 Task: Open Card Card0000000216 in Board Board0000000054 in Workspace WS0000000018 in Trello. Add Member prateek.ku2001@gmail.com to Card Card0000000216 in Board Board0000000054 in Workspace WS0000000018 in Trello. Add Red Label titled Label0000000216 to Card Card0000000216 in Board Board0000000054 in Workspace WS0000000018 in Trello. Add Checklist CL0000000216 to Card Card0000000216 in Board Board0000000054 in Workspace WS0000000018 in Trello. Add Dates with Start Date as Nov 01 2023 and Due Date as Nov 30 2023 to Card Card0000000216 in Board Board0000000054 in Workspace WS0000000018 in Trello
Action: Mouse moved to (519, 86)
Screenshot: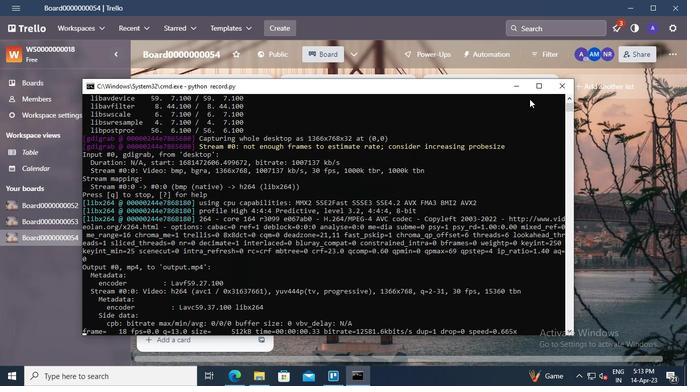 
Action: Mouse pressed left at (519, 86)
Screenshot: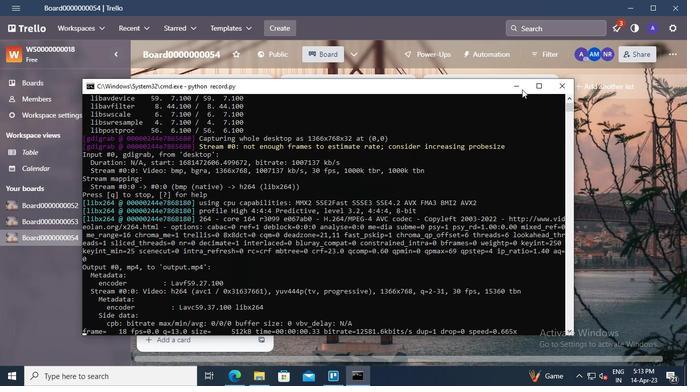 
Action: Mouse moved to (198, 318)
Screenshot: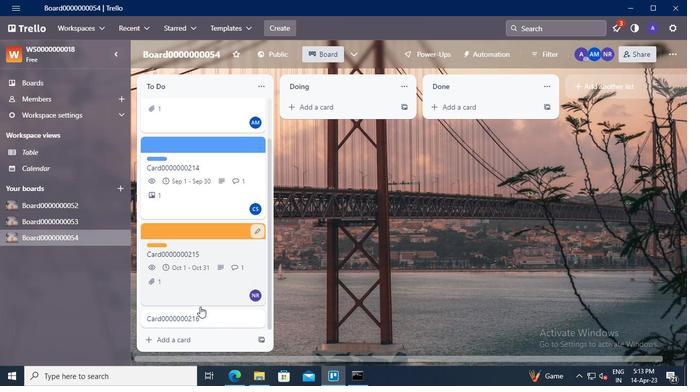 
Action: Mouse pressed left at (198, 318)
Screenshot: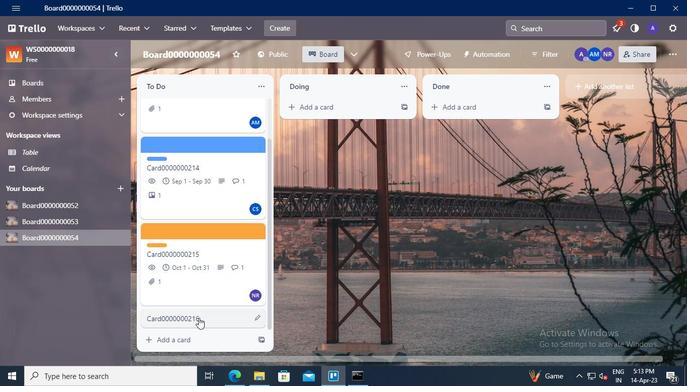 
Action: Mouse moved to (479, 129)
Screenshot: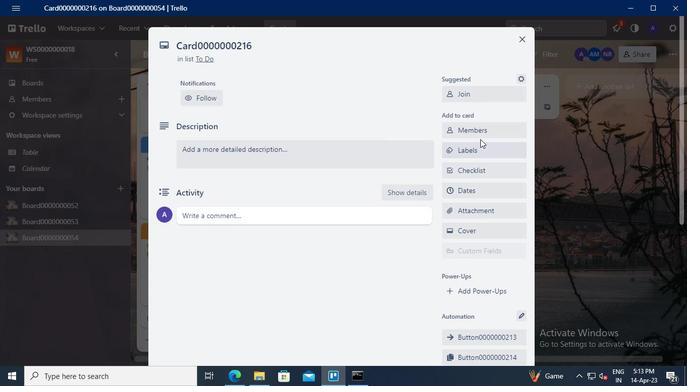 
Action: Mouse pressed left at (479, 129)
Screenshot: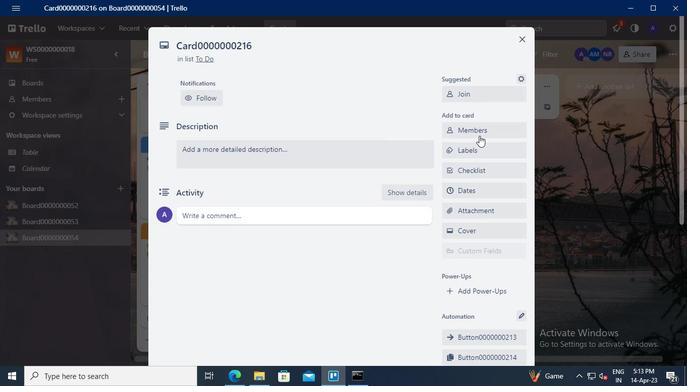 
Action: Mouse moved to (471, 178)
Screenshot: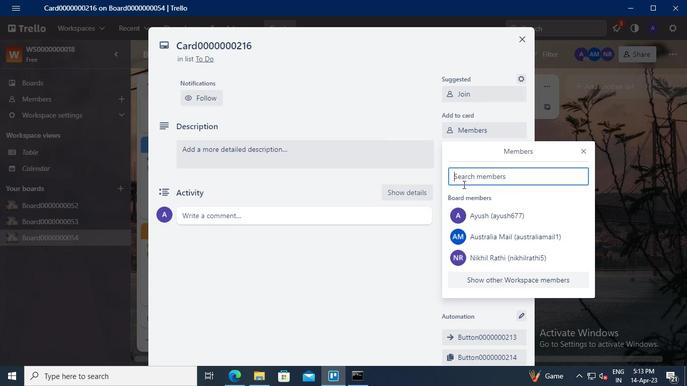 
Action: Mouse pressed left at (471, 178)
Screenshot: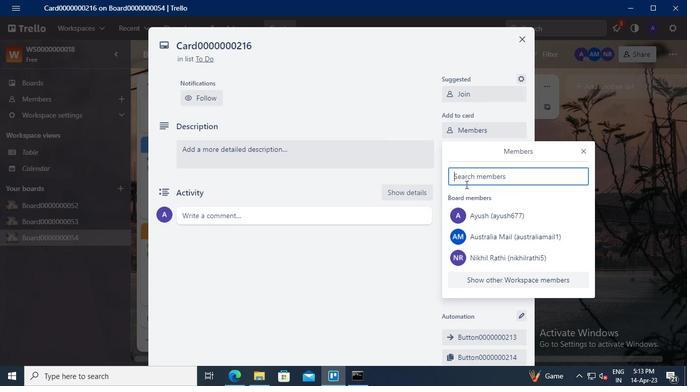 
Action: Keyboard Key.shift
Screenshot: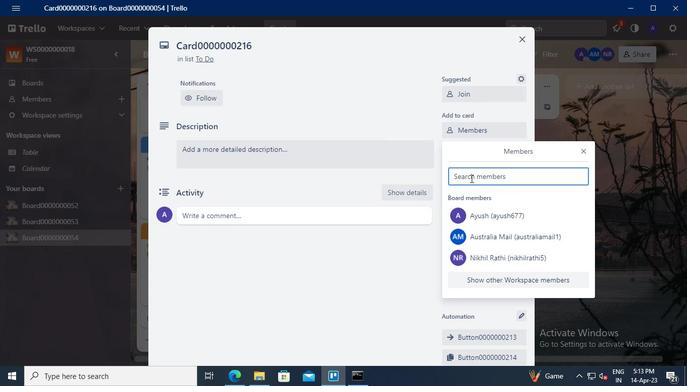 
Action: Keyboard P
Screenshot: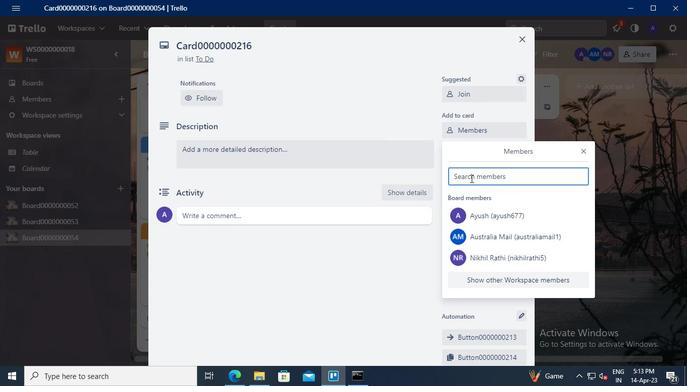 
Action: Keyboard a
Screenshot: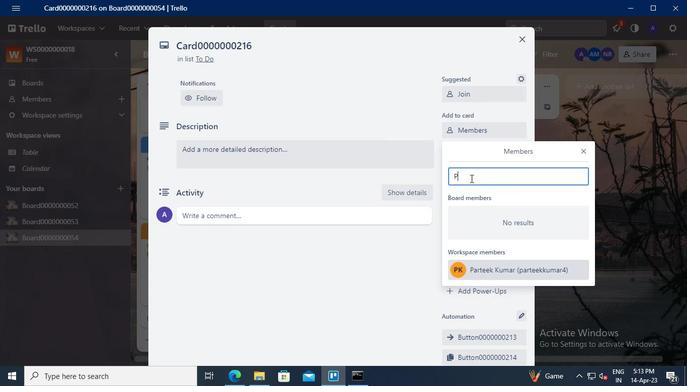 
Action: Keyboard r
Screenshot: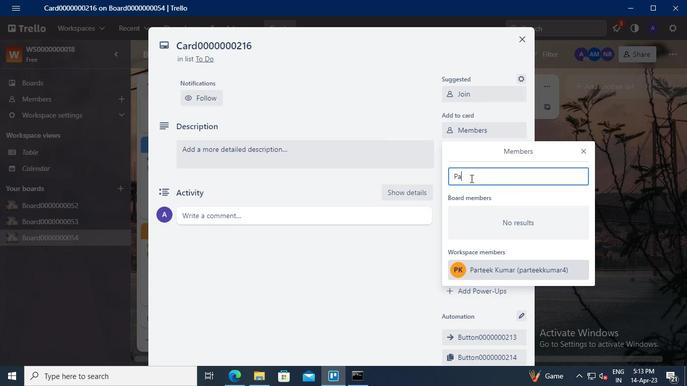 
Action: Keyboard t
Screenshot: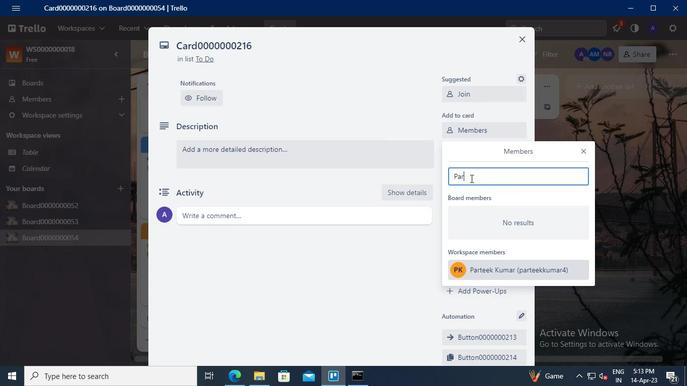 
Action: Keyboard e
Screenshot: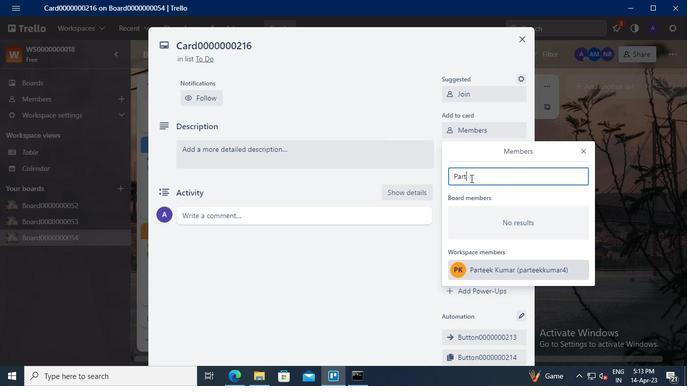 
Action: Keyboard e
Screenshot: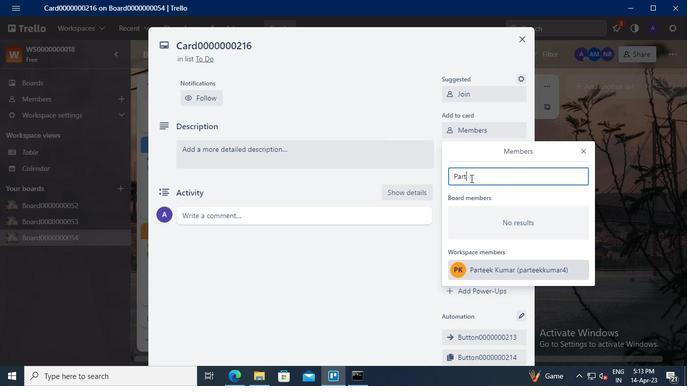 
Action: Keyboard k
Screenshot: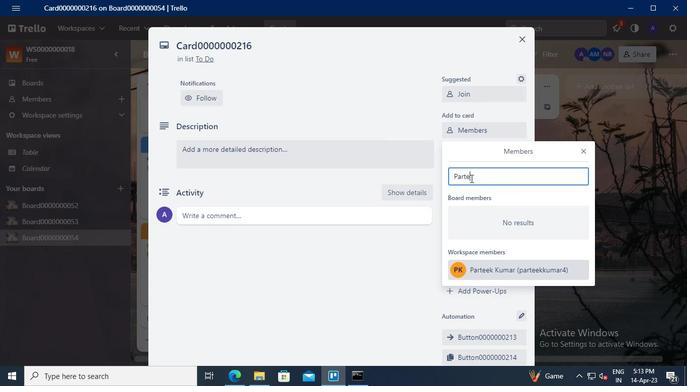 
Action: Mouse moved to (486, 268)
Screenshot: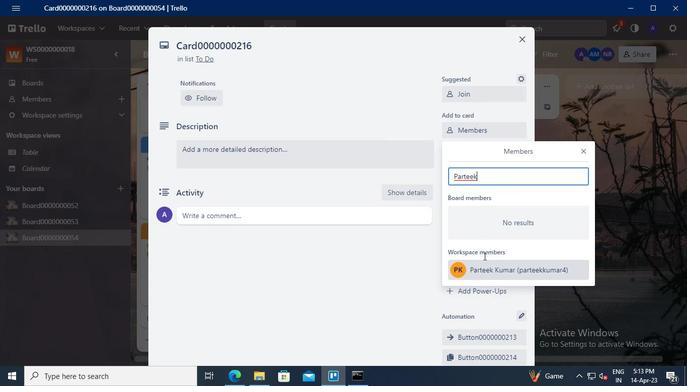 
Action: Mouse pressed left at (486, 268)
Screenshot: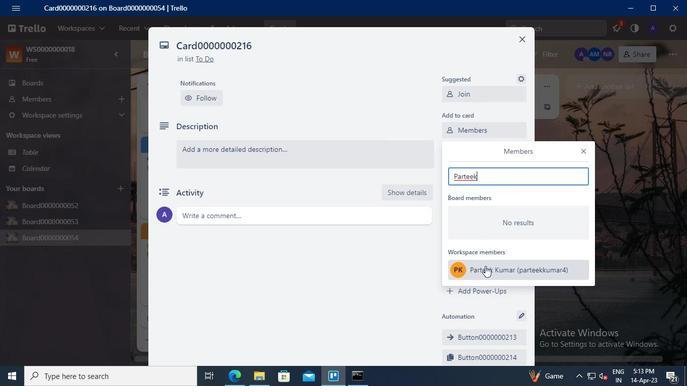 
Action: Mouse moved to (585, 152)
Screenshot: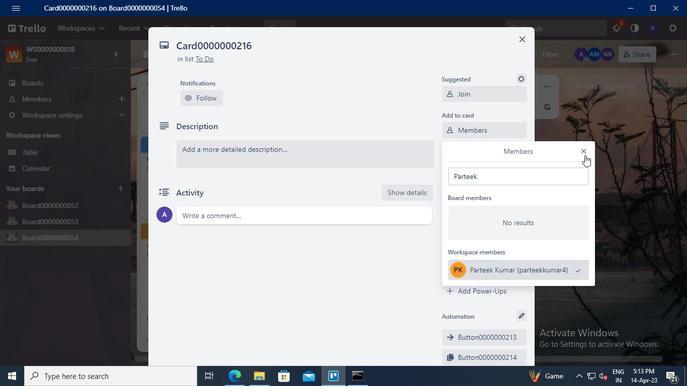
Action: Mouse pressed left at (585, 152)
Screenshot: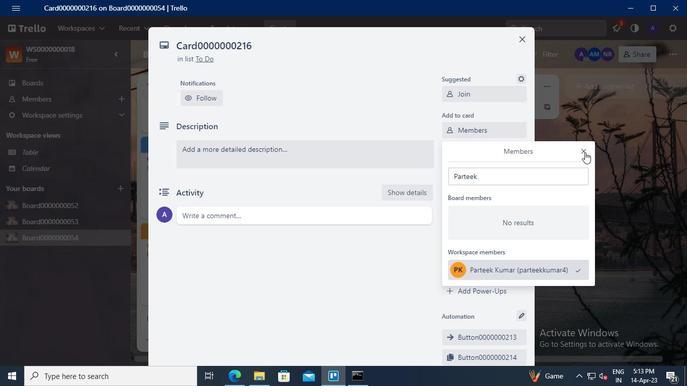 
Action: Mouse moved to (481, 148)
Screenshot: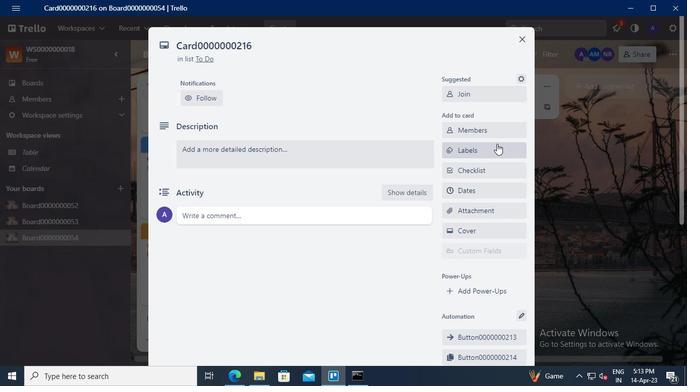 
Action: Mouse pressed left at (481, 148)
Screenshot: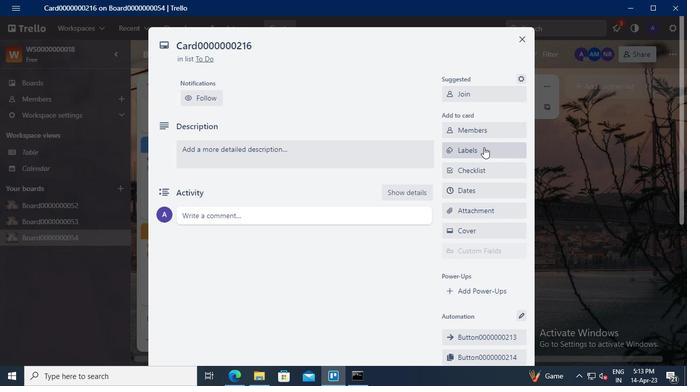 
Action: Mouse moved to (525, 306)
Screenshot: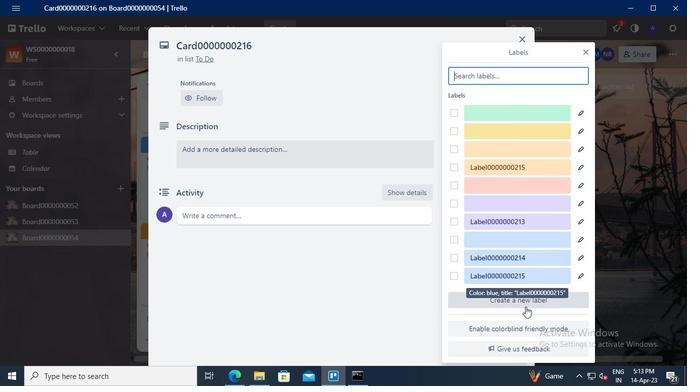 
Action: Mouse pressed left at (525, 306)
Screenshot: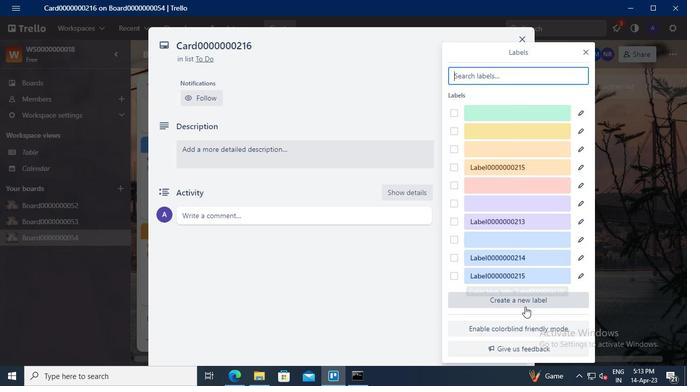 
Action: Mouse moved to (478, 149)
Screenshot: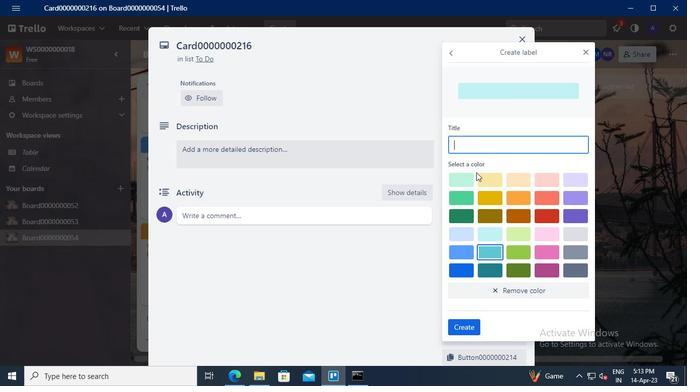 
Action: Mouse pressed left at (478, 149)
Screenshot: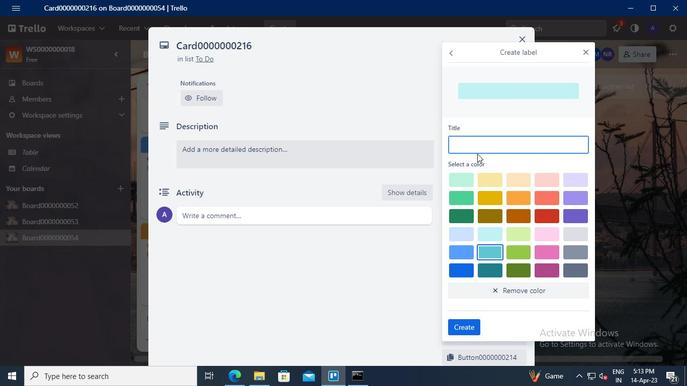 
Action: Keyboard Key.shift
Screenshot: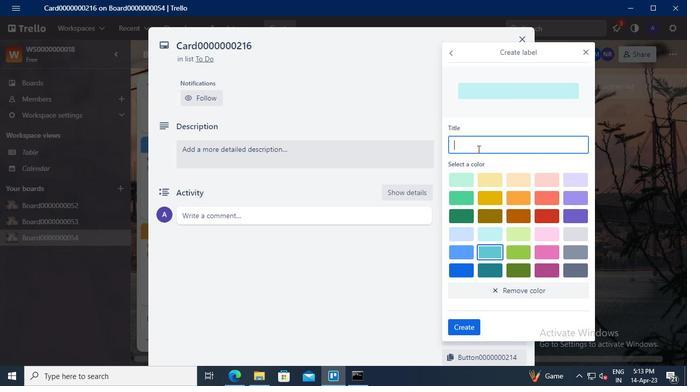 
Action: Keyboard L
Screenshot: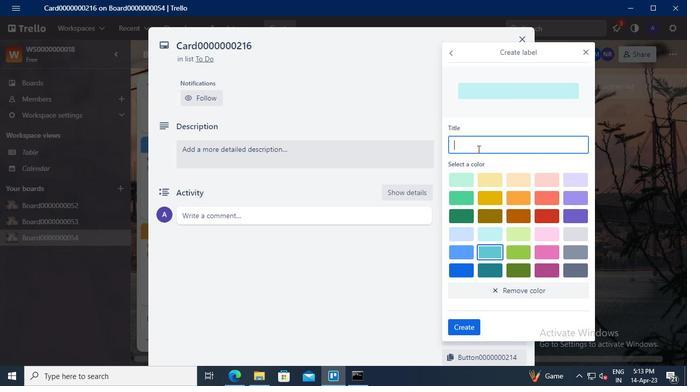 
Action: Keyboard a
Screenshot: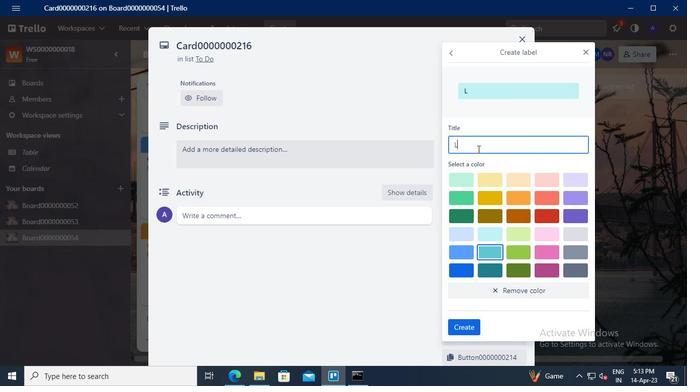 
Action: Keyboard b
Screenshot: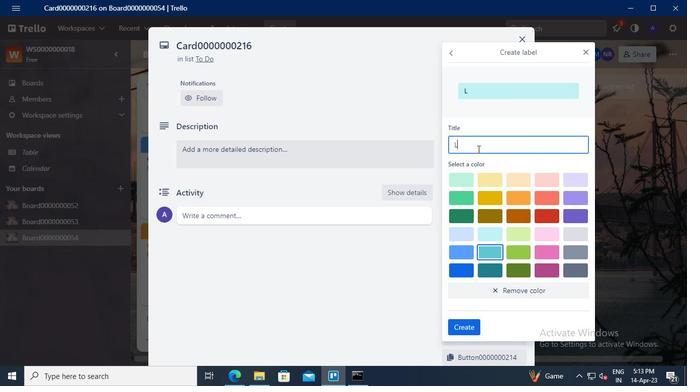 
Action: Keyboard e
Screenshot: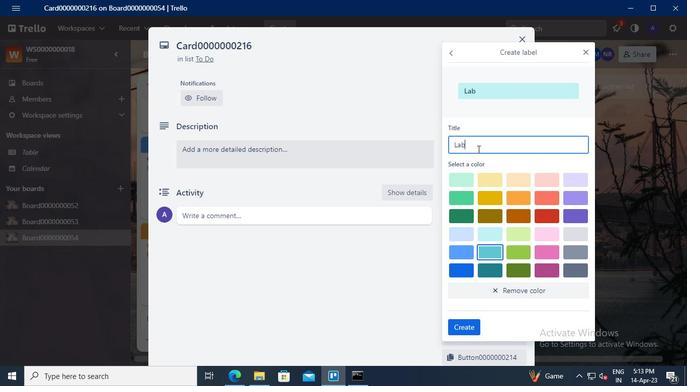 
Action: Keyboard l
Screenshot: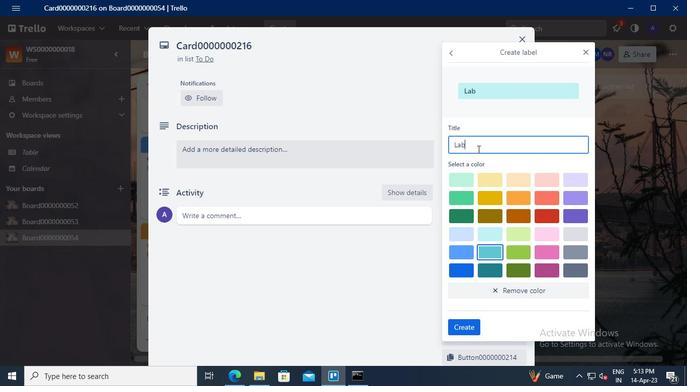 
Action: Keyboard <96>
Screenshot: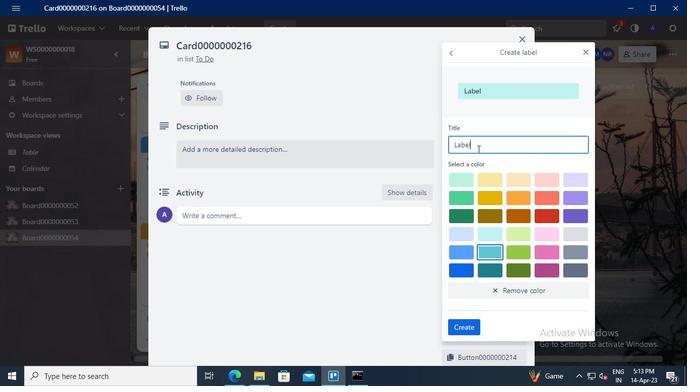 
Action: Keyboard <96>
Screenshot: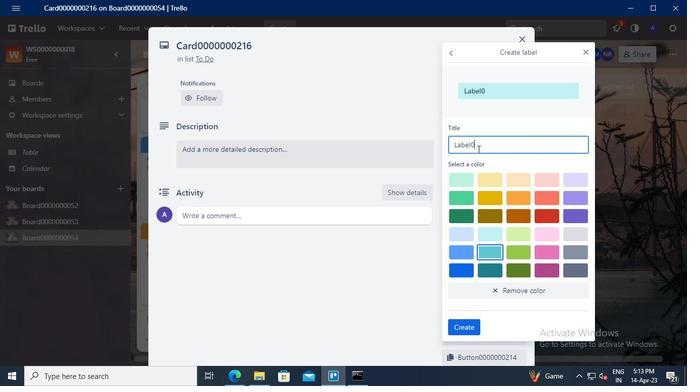 
Action: Keyboard <96>
Screenshot: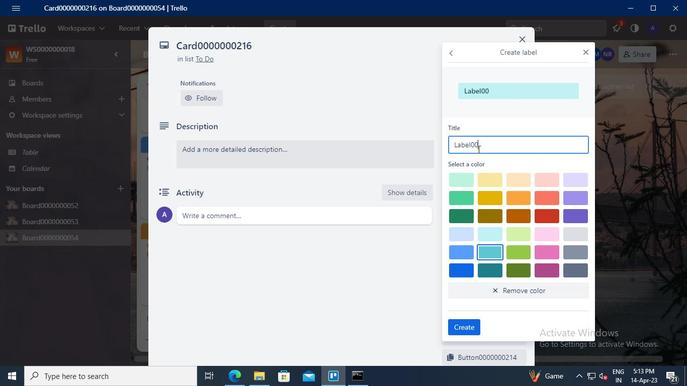 
Action: Keyboard <96>
Screenshot: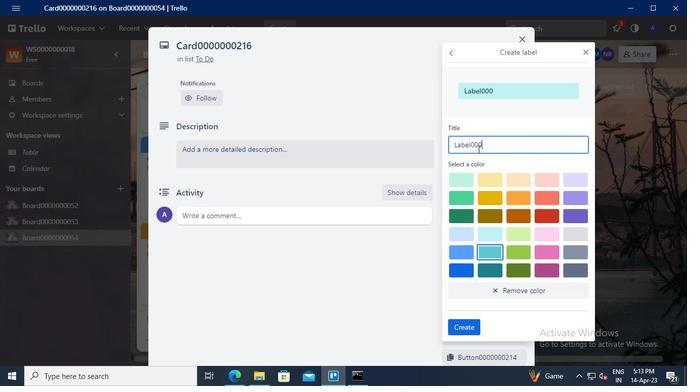 
Action: Keyboard <96>
Screenshot: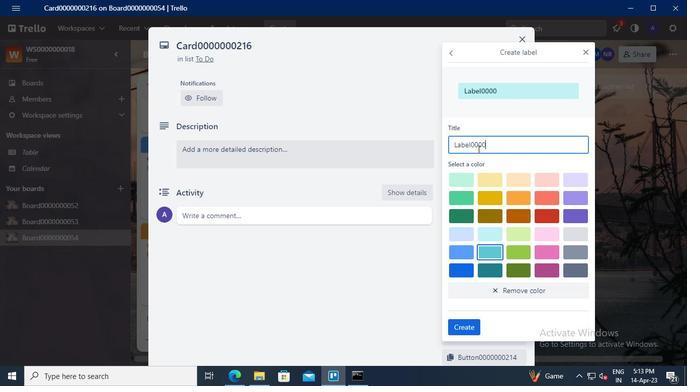 
Action: Keyboard <96>
Screenshot: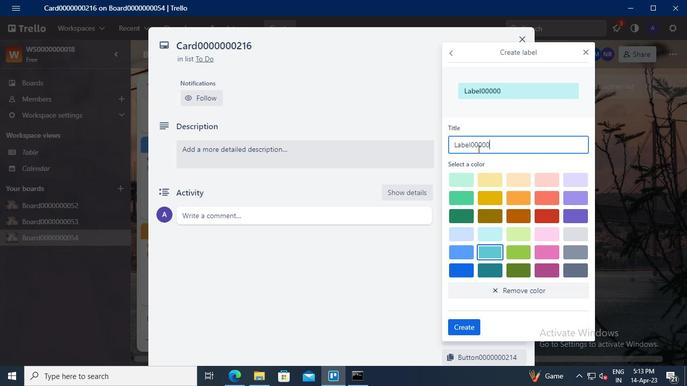 
Action: Keyboard <96>
Screenshot: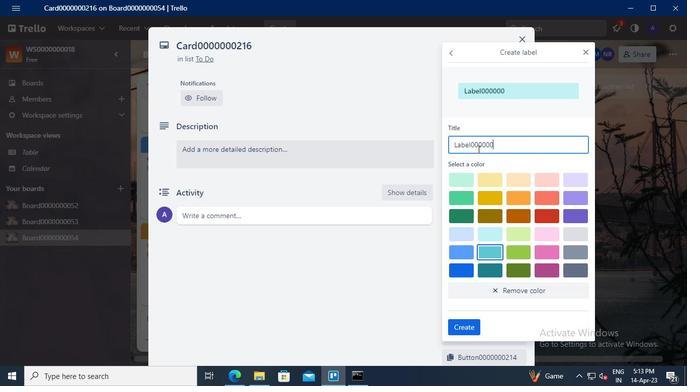 
Action: Keyboard <98>
Screenshot: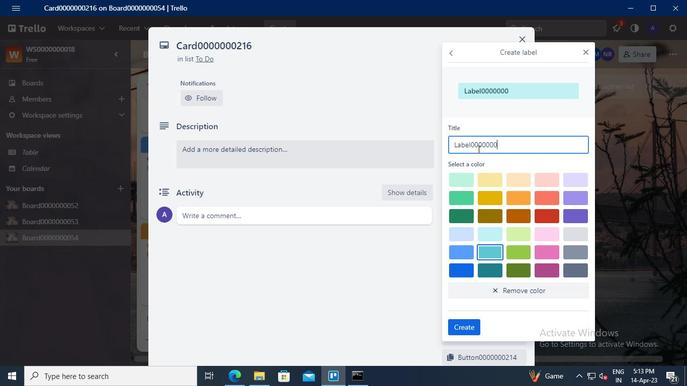 
Action: Keyboard <97>
Screenshot: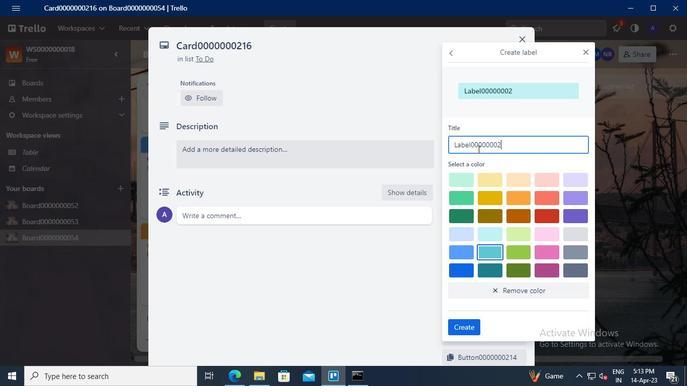 
Action: Keyboard <102>
Screenshot: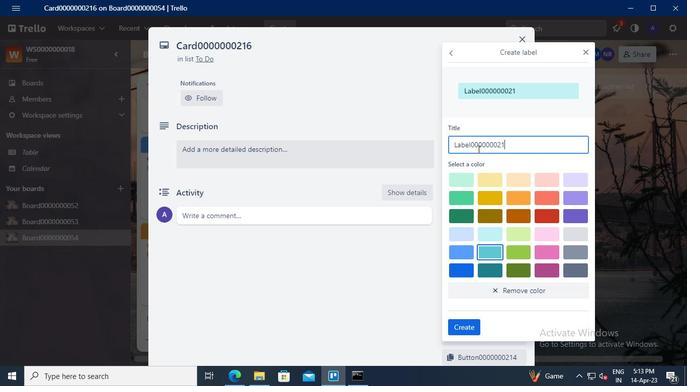 
Action: Mouse moved to (545, 200)
Screenshot: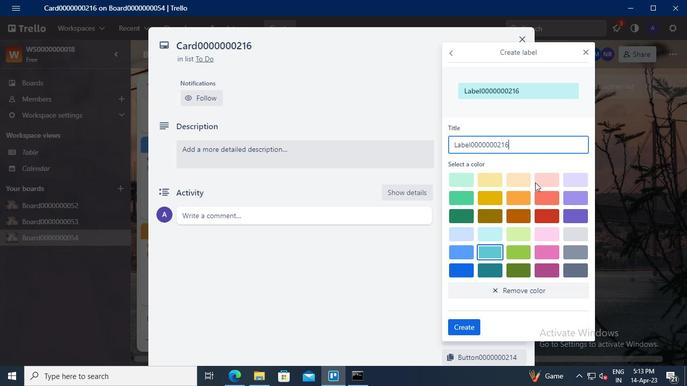 
Action: Mouse pressed left at (545, 200)
Screenshot: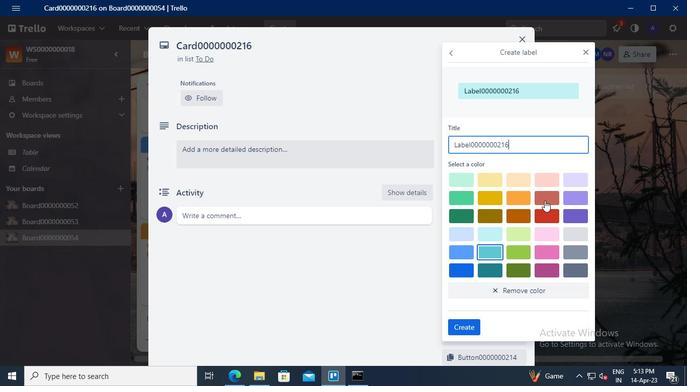 
Action: Mouse moved to (471, 326)
Screenshot: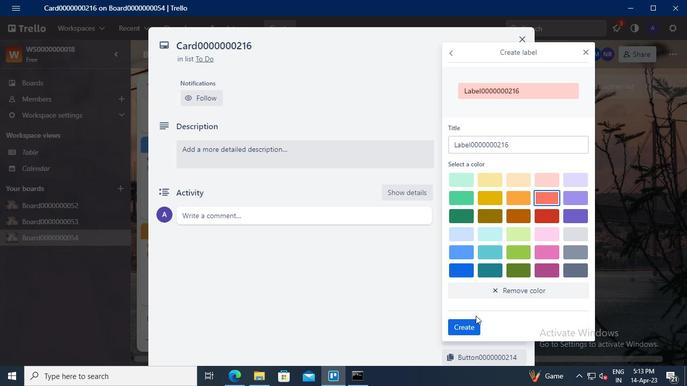 
Action: Mouse pressed left at (471, 326)
Screenshot: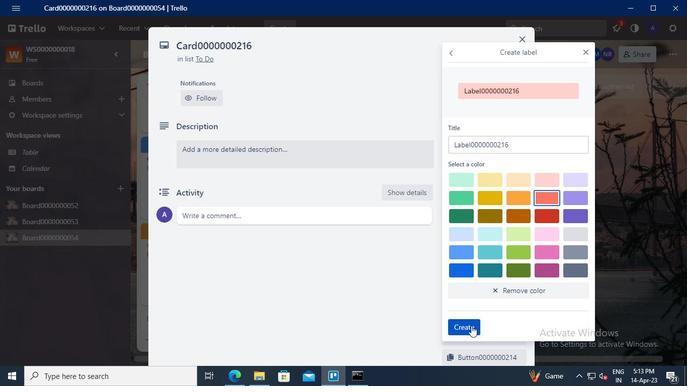 
Action: Mouse moved to (587, 52)
Screenshot: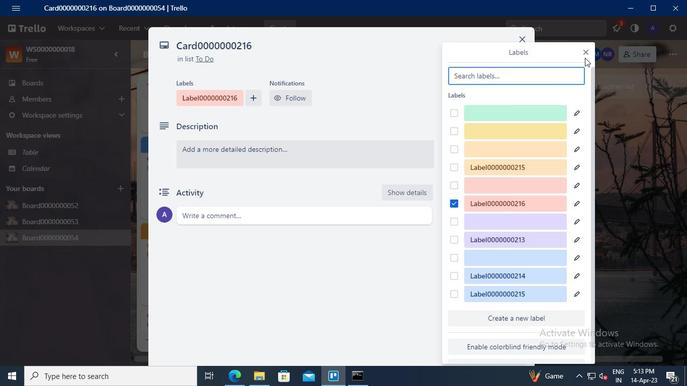 
Action: Mouse pressed left at (587, 52)
Screenshot: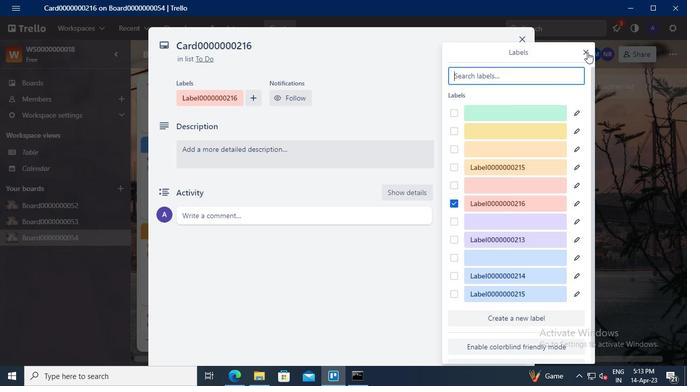 
Action: Mouse moved to (484, 168)
Screenshot: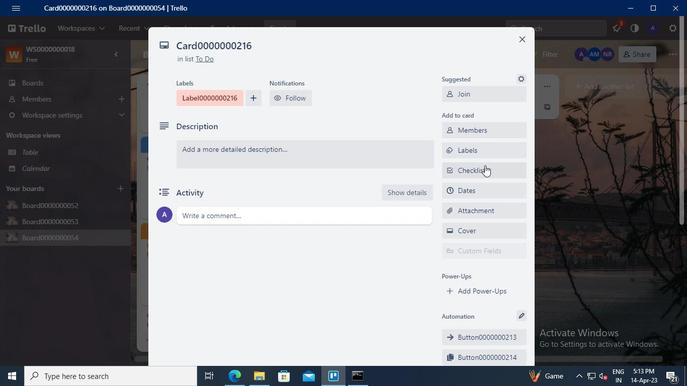 
Action: Mouse pressed left at (484, 168)
Screenshot: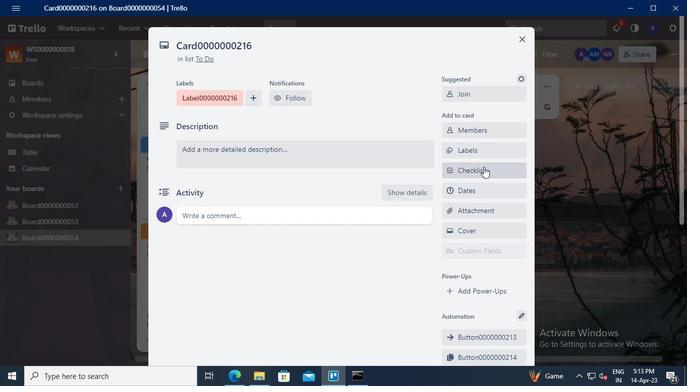 
Action: Keyboard Key.delete
Screenshot: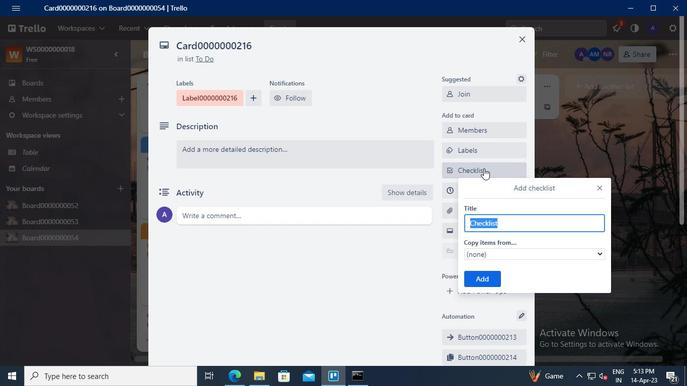 
Action: Keyboard Key.shift
Screenshot: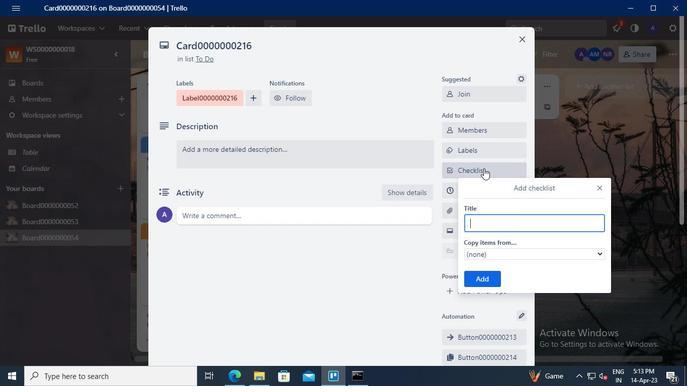 
Action: Keyboard C
Screenshot: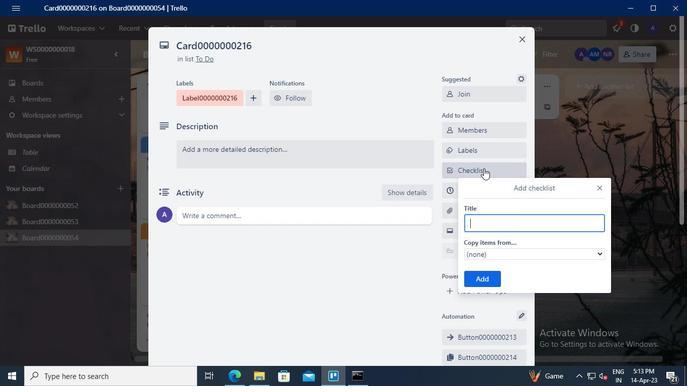 
Action: Keyboard L
Screenshot: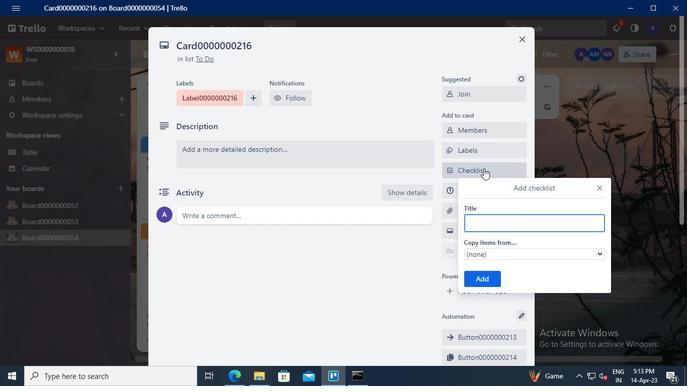 
Action: Keyboard <96>
Screenshot: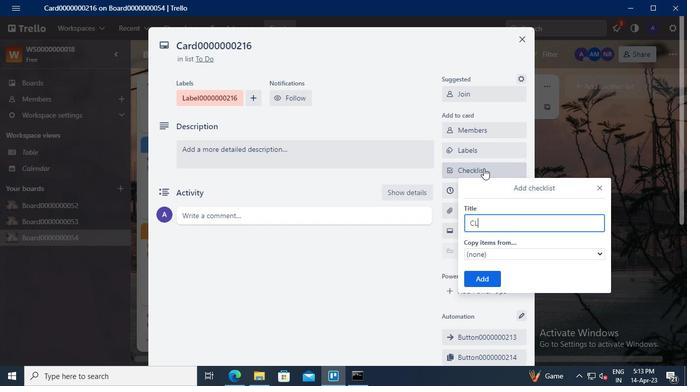 
Action: Keyboard <96>
Screenshot: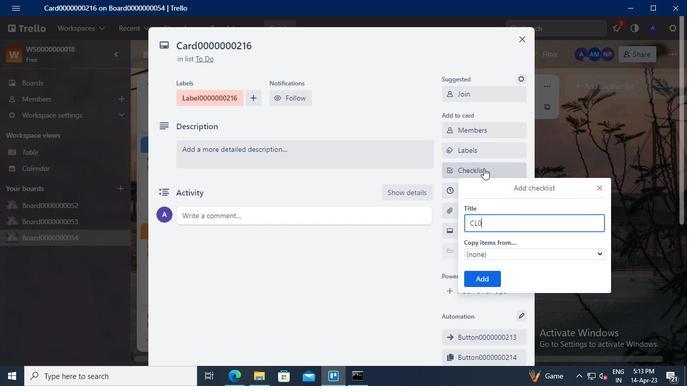 
Action: Keyboard <96>
Screenshot: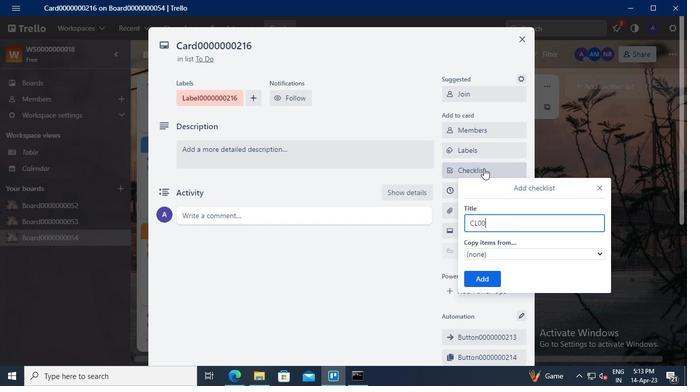 
Action: Keyboard <96>
Screenshot: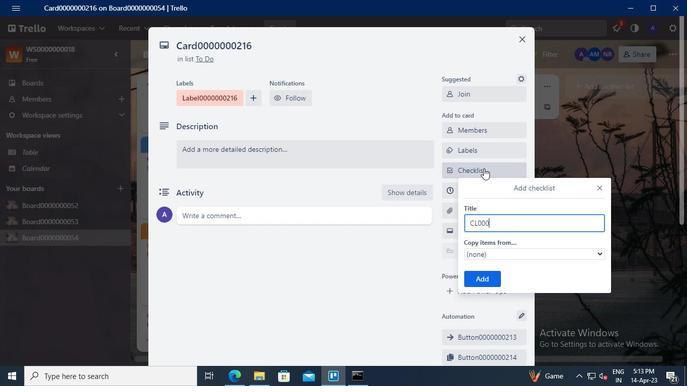 
Action: Keyboard <96>
Screenshot: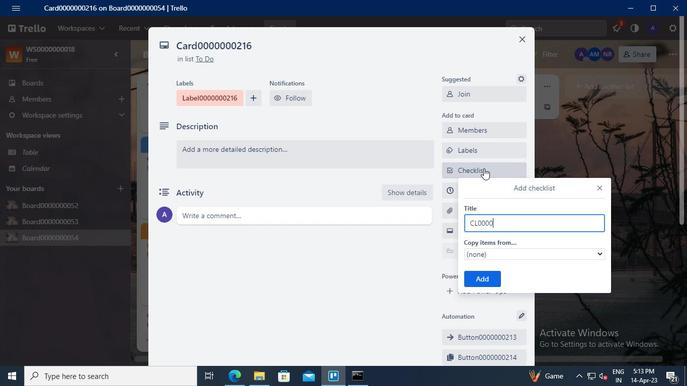 
Action: Keyboard <96>
Screenshot: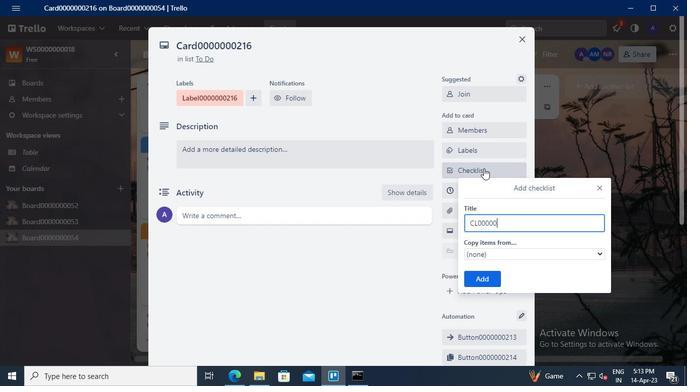 
Action: Keyboard <96>
Screenshot: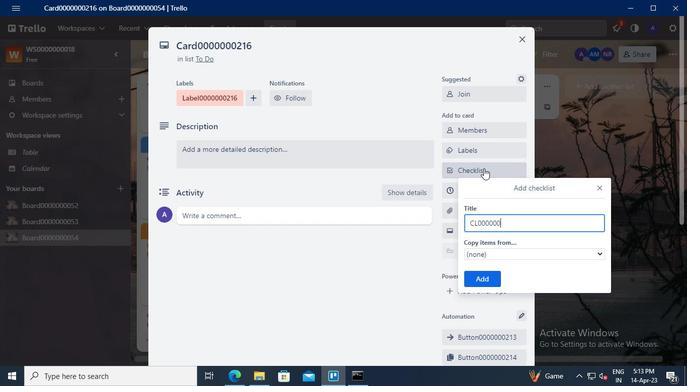 
Action: Keyboard <98>
Screenshot: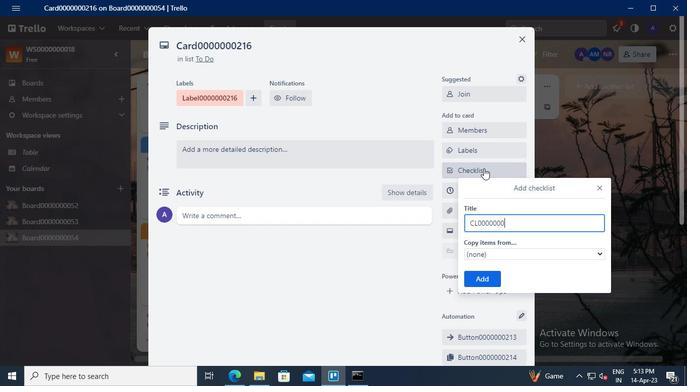 
Action: Keyboard <97>
Screenshot: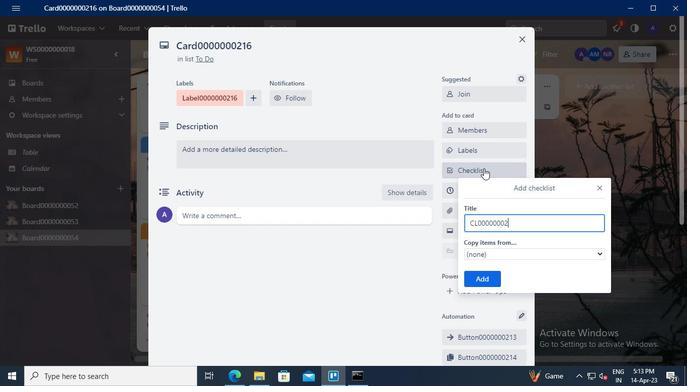 
Action: Keyboard <102>
Screenshot: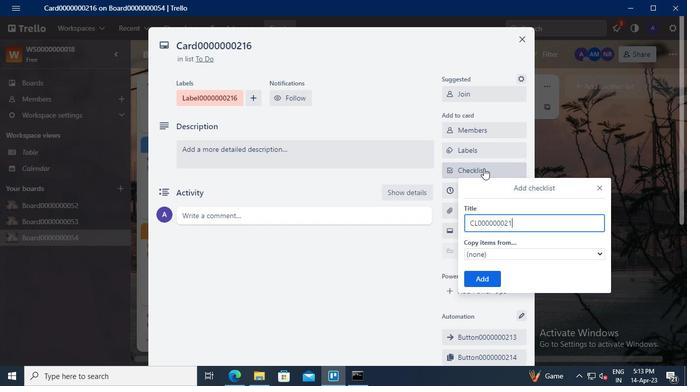 
Action: Mouse moved to (484, 277)
Screenshot: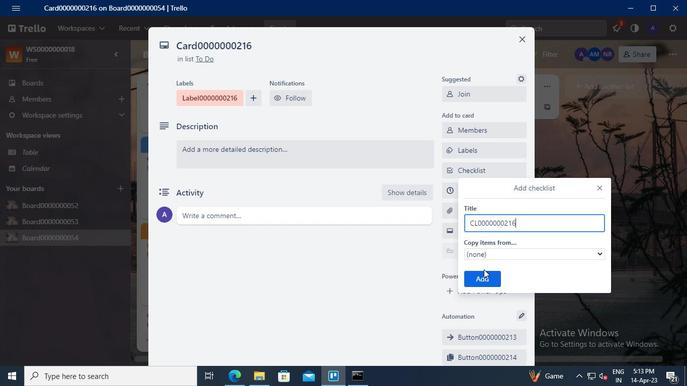 
Action: Mouse pressed left at (484, 277)
Screenshot: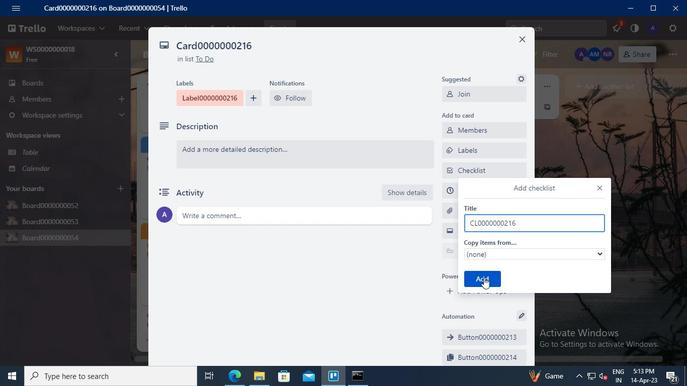 
Action: Mouse moved to (481, 192)
Screenshot: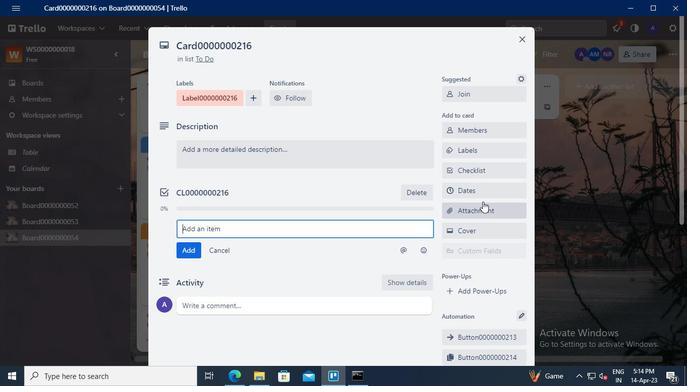 
Action: Mouse pressed left at (481, 192)
Screenshot: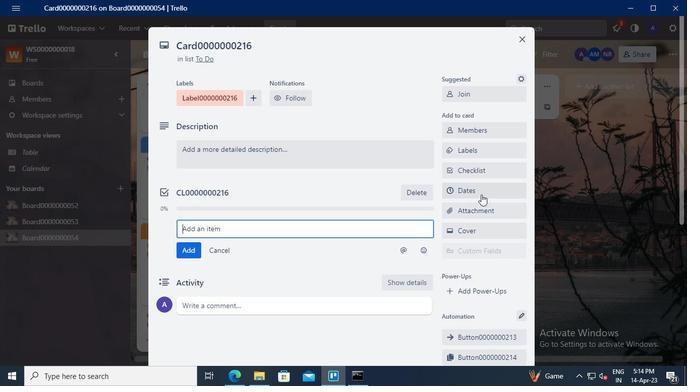 
Action: Mouse moved to (454, 233)
Screenshot: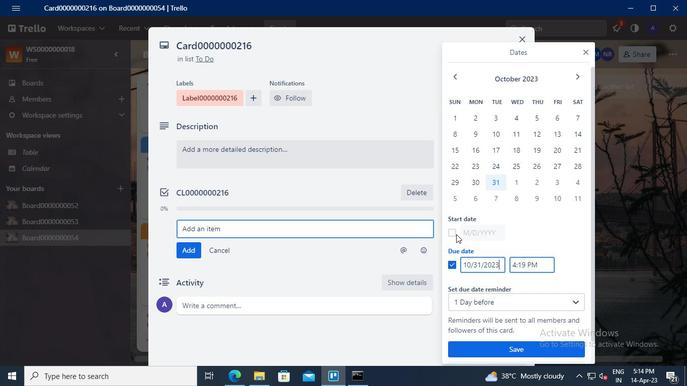 
Action: Mouse pressed left at (454, 233)
Screenshot: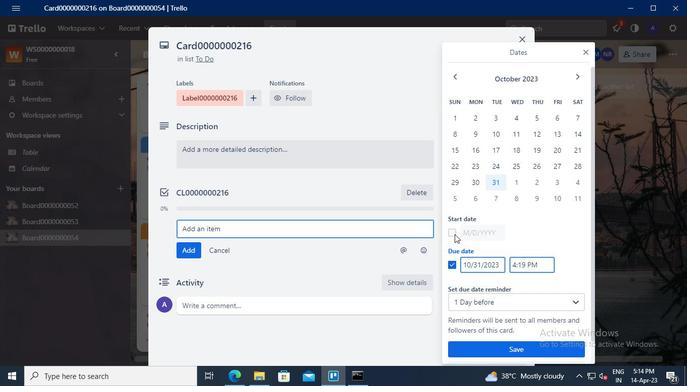 
Action: Mouse moved to (479, 233)
Screenshot: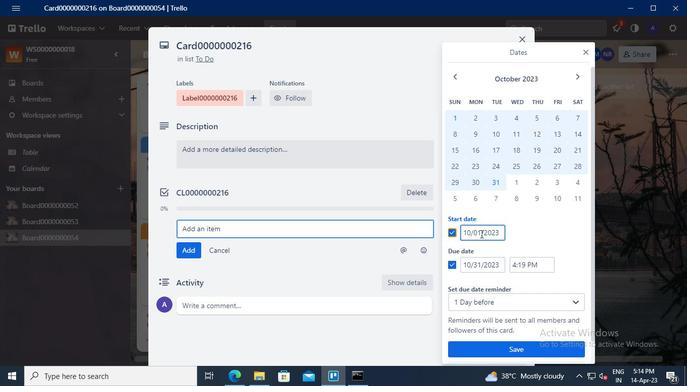 
Action: Mouse pressed left at (479, 233)
Screenshot: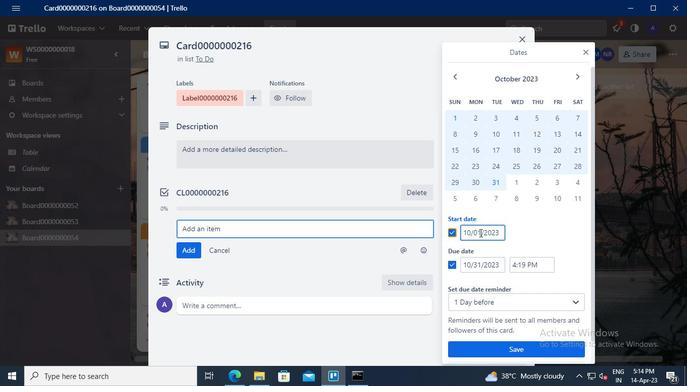 
Action: Mouse moved to (488, 204)
Screenshot: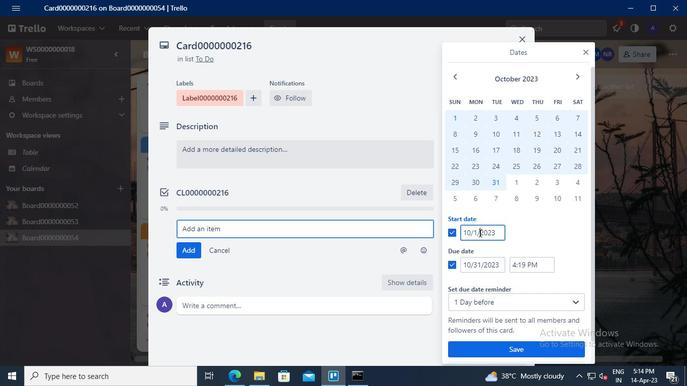 
Action: Keyboard Key.left
Screenshot: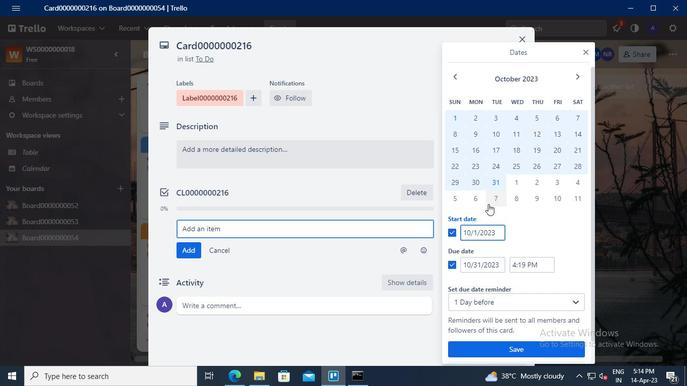 
Action: Keyboard Key.backspace
Screenshot: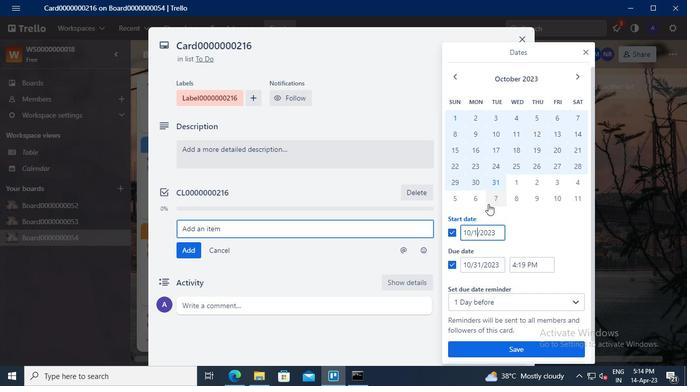 
Action: Keyboard <97>
Screenshot: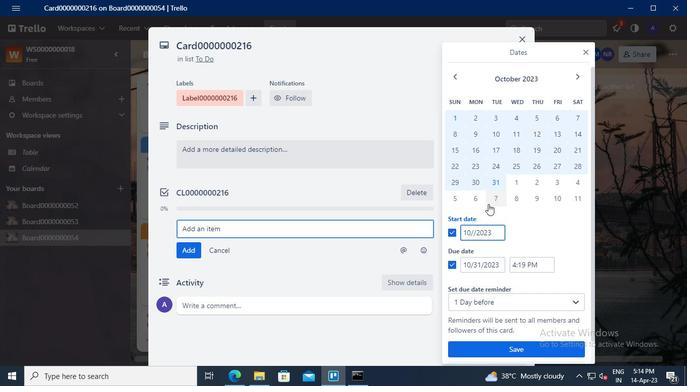 
Action: Keyboard Key.left
Screenshot: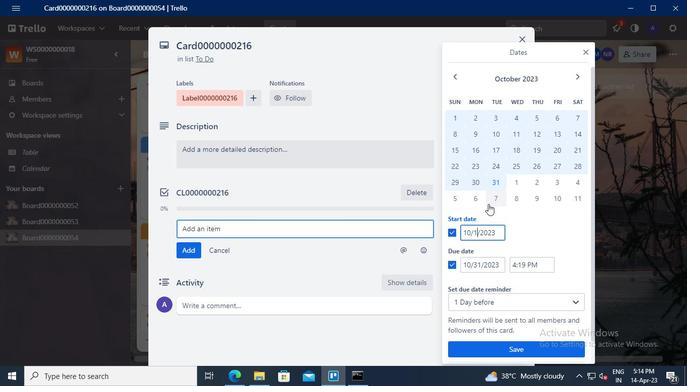 
Action: Keyboard Key.left
Screenshot: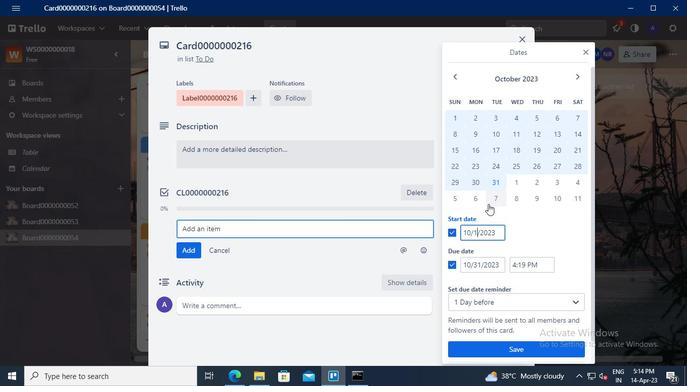 
Action: Keyboard Key.backspace
Screenshot: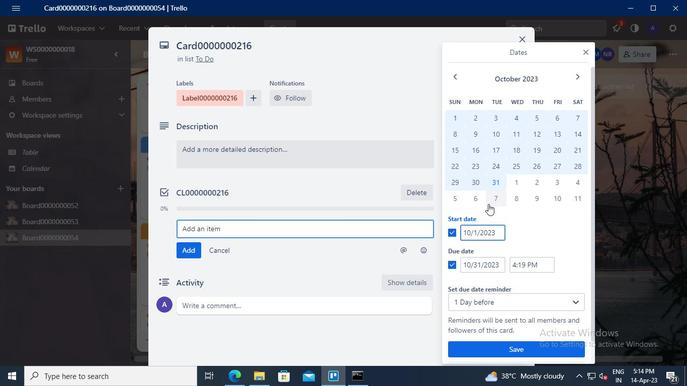 
Action: Keyboard Key.backspace
Screenshot: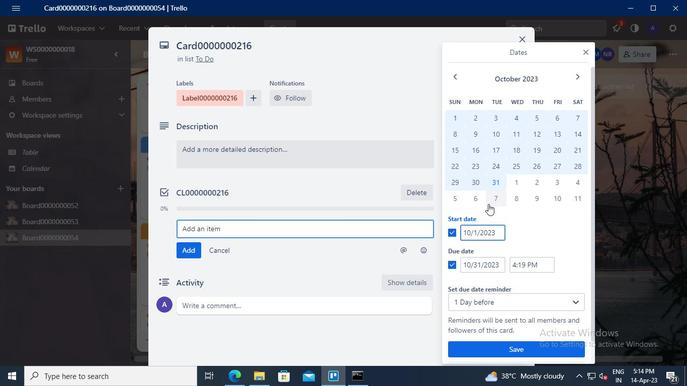 
Action: Keyboard <97>
Screenshot: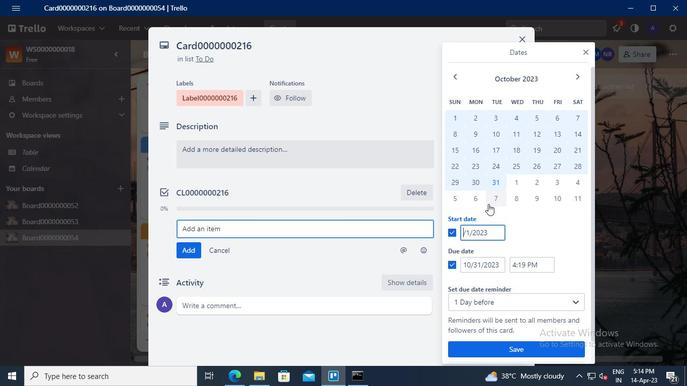 
Action: Keyboard <97>
Screenshot: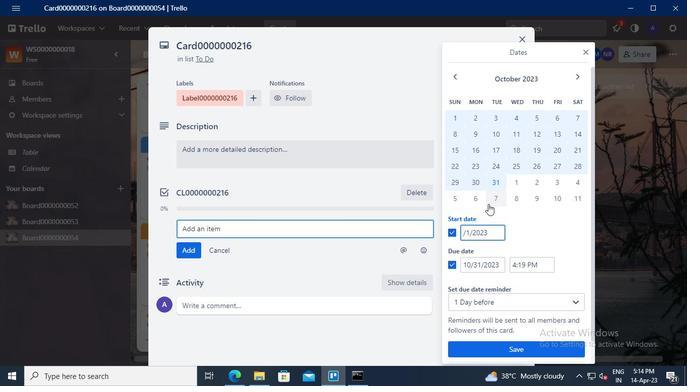 
Action: Mouse moved to (480, 265)
Screenshot: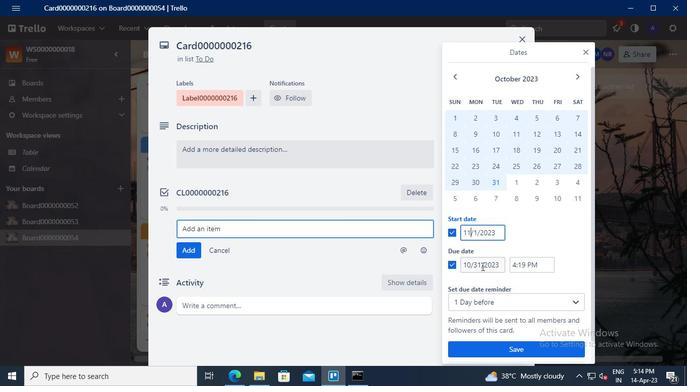 
Action: Mouse pressed left at (480, 265)
Screenshot: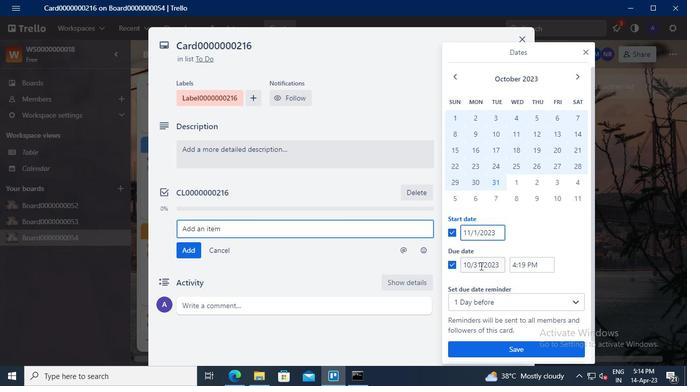 
Action: Mouse moved to (489, 243)
Screenshot: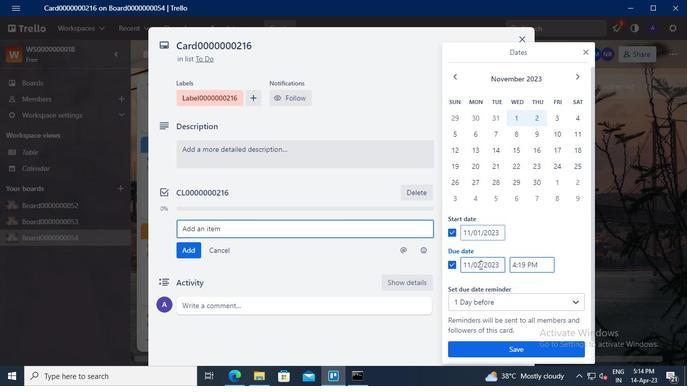 
Action: Keyboard Key.backspace
Screenshot: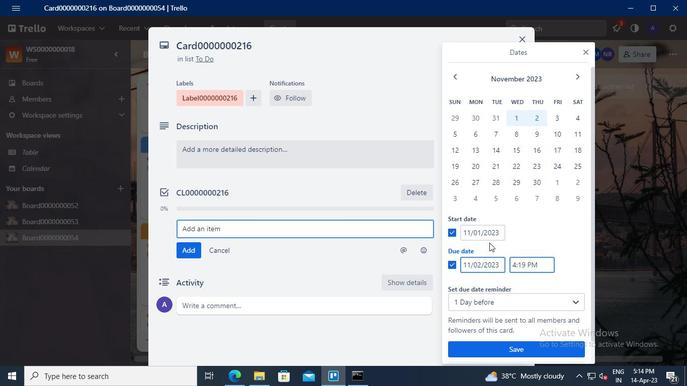 
Action: Keyboard Key.backspace
Screenshot: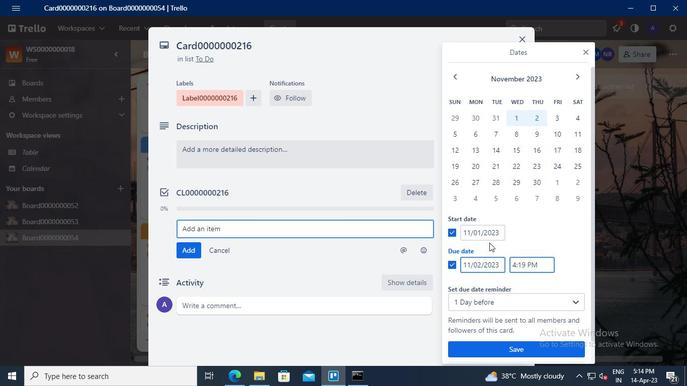 
Action: Keyboard <99>
Screenshot: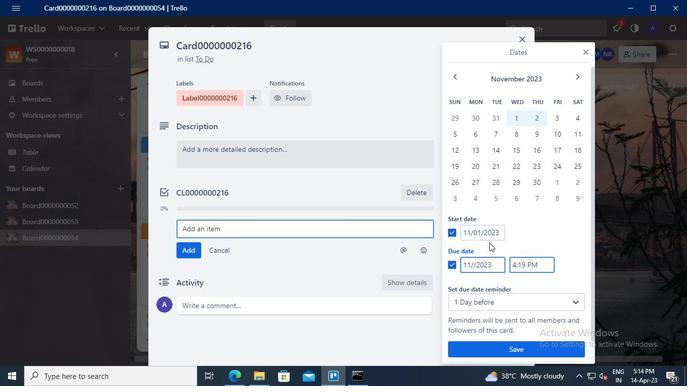 
Action: Keyboard <96>
Screenshot: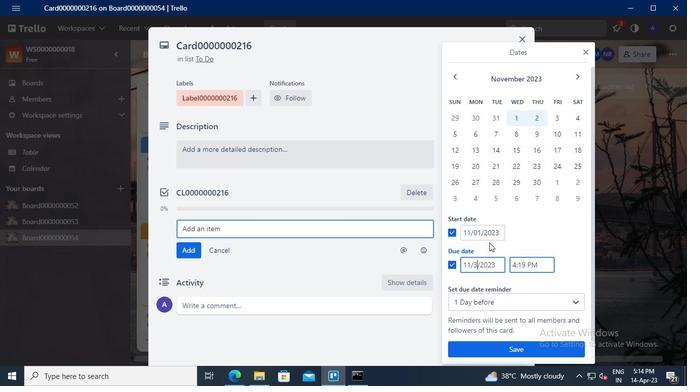 
Action: Mouse moved to (485, 346)
Screenshot: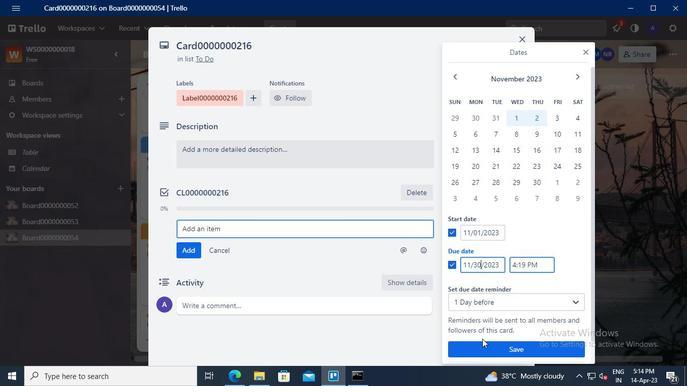 
Action: Mouse pressed left at (485, 346)
Screenshot: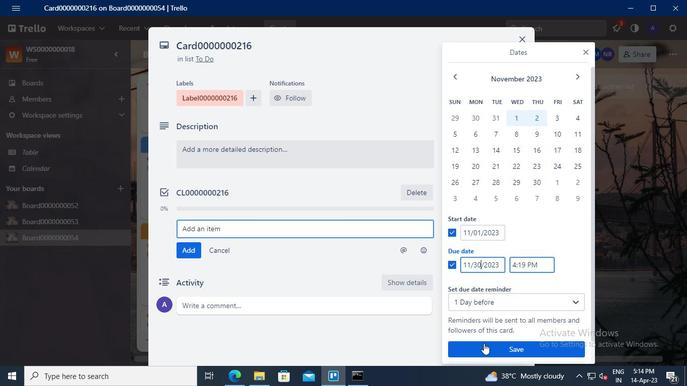 
Action: Mouse moved to (359, 381)
Screenshot: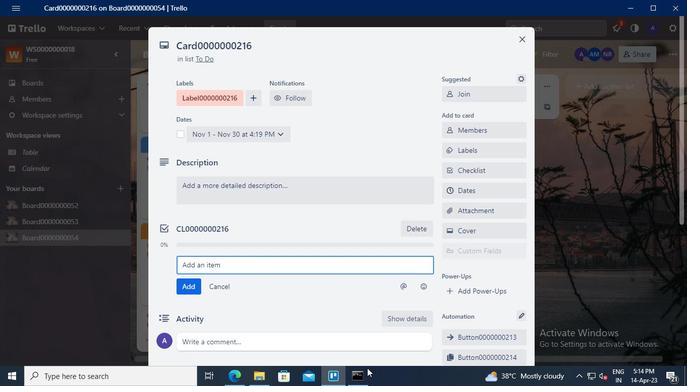 
Action: Mouse pressed left at (359, 381)
Screenshot: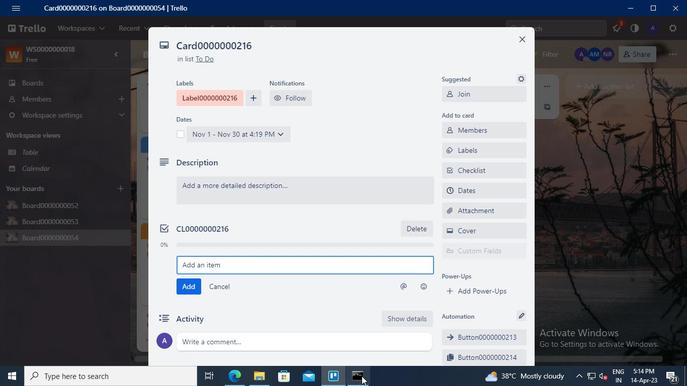 
Action: Mouse moved to (559, 87)
Screenshot: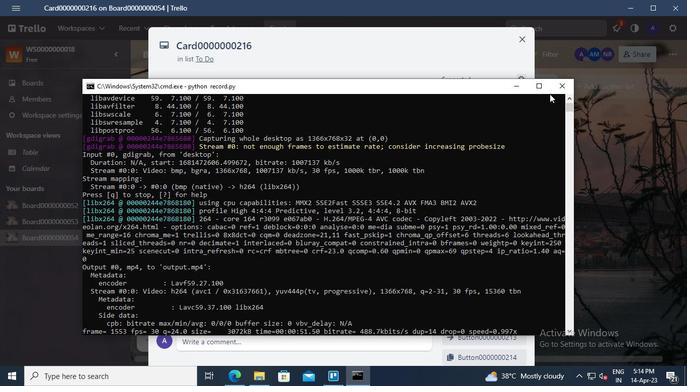 
Action: Mouse pressed left at (559, 87)
Screenshot: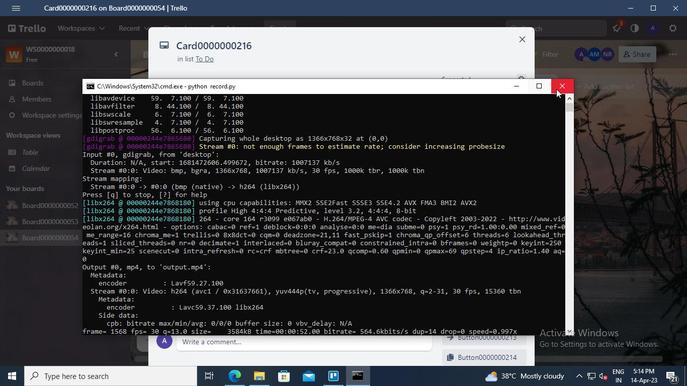 
